 Task: In the  document efficiency.odt Insert the command  'Suggesting 'Email the file to   'softage.1@softage.net', with message attached Action Required: This requires your review and response. and file type: Microsoft Word
Action: Mouse moved to (262, 371)
Screenshot: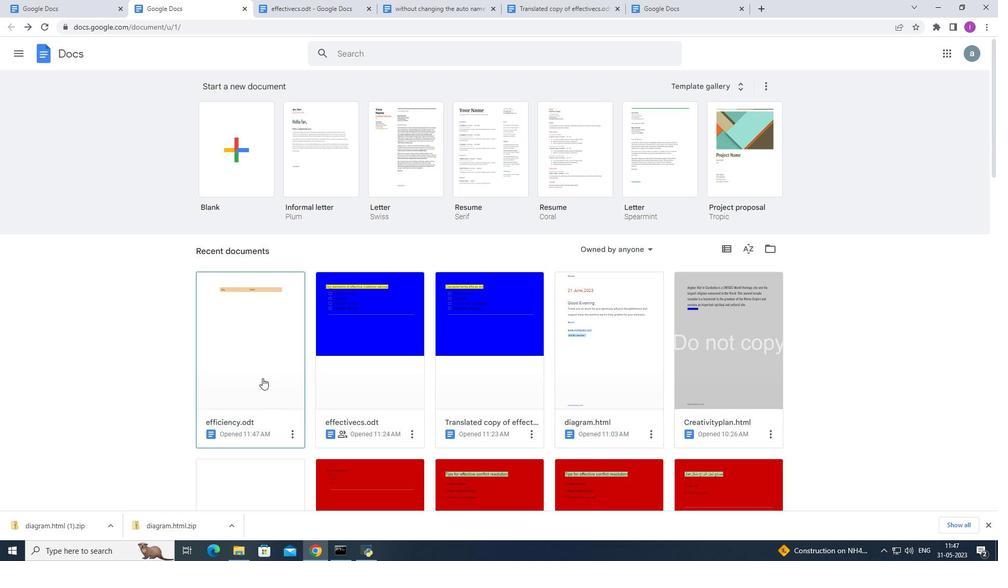 
Action: Mouse pressed left at (262, 371)
Screenshot: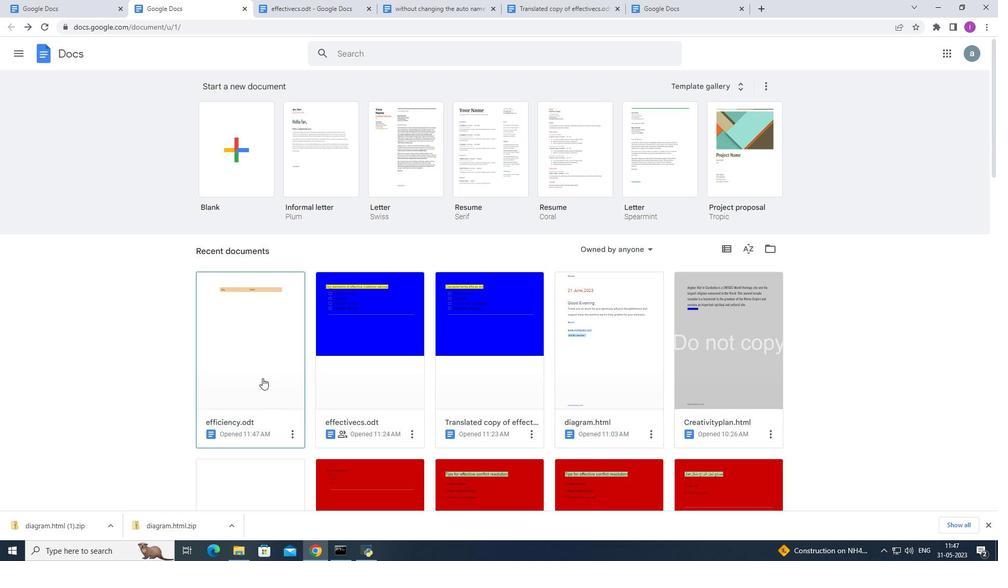 
Action: Mouse moved to (948, 80)
Screenshot: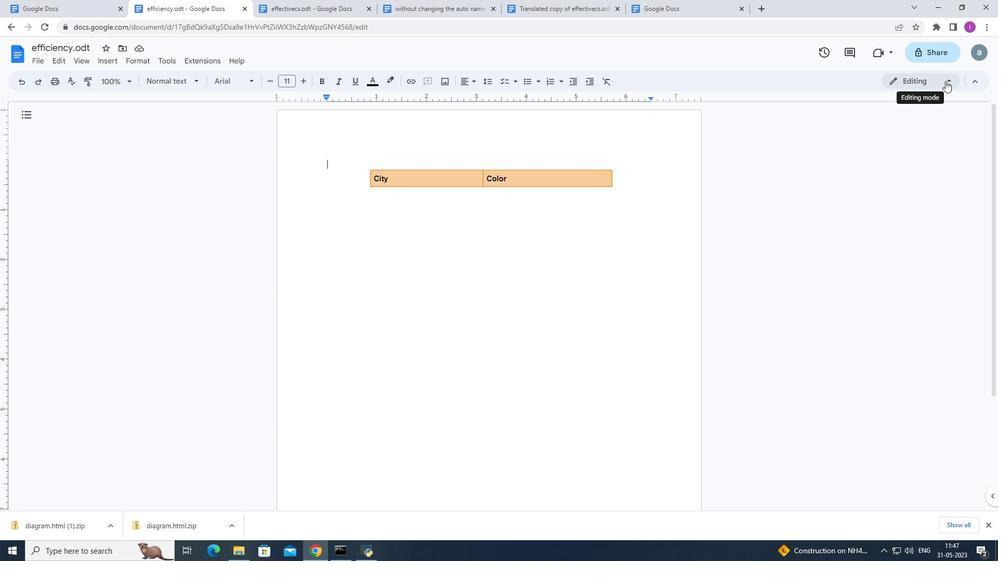 
Action: Mouse pressed left at (948, 80)
Screenshot: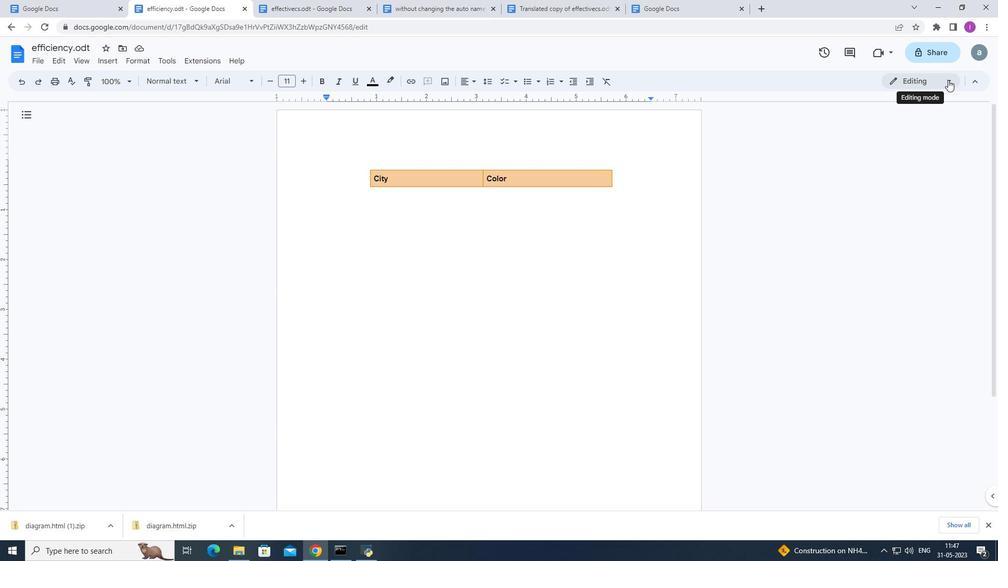 
Action: Mouse moved to (906, 125)
Screenshot: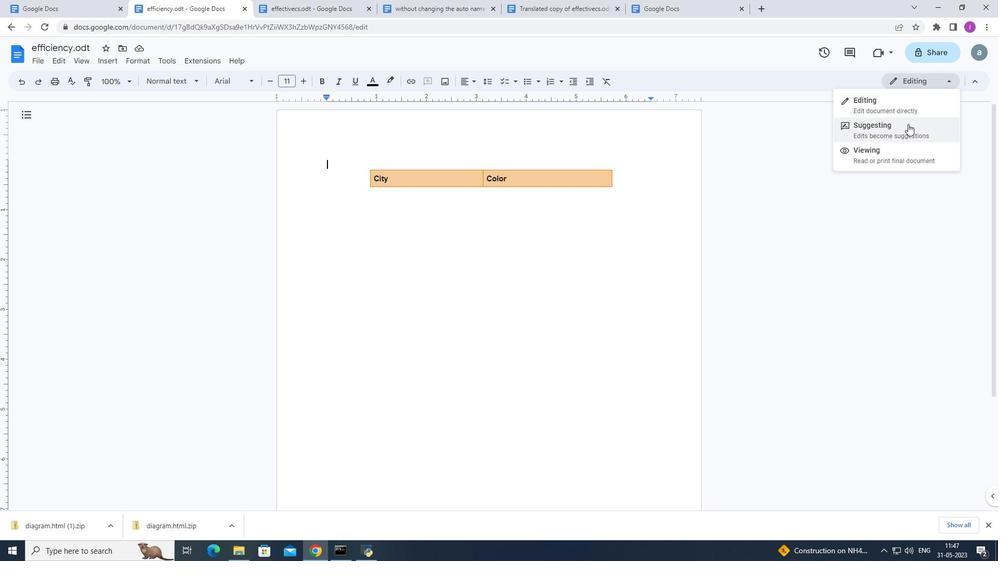 
Action: Mouse pressed left at (906, 125)
Screenshot: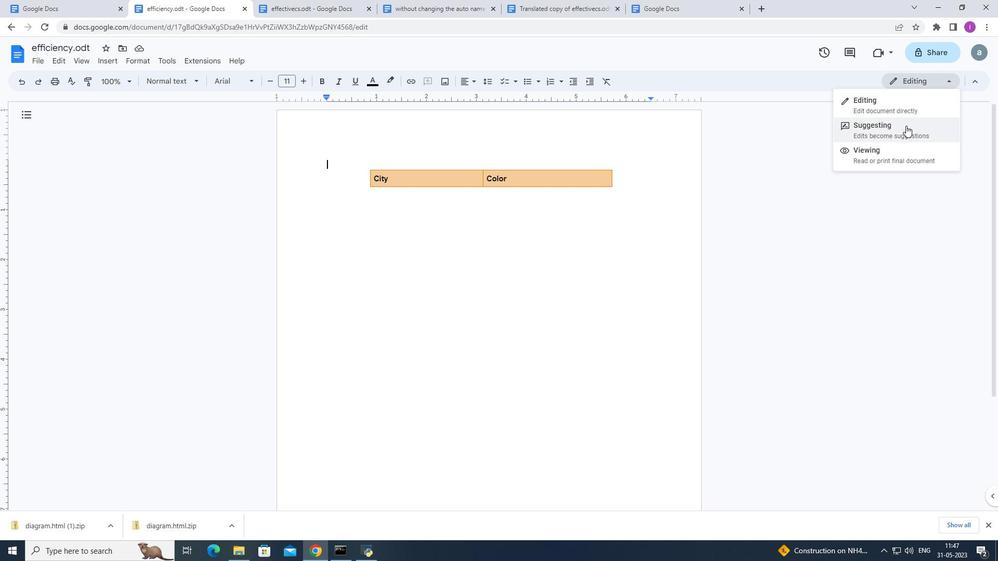 
Action: Mouse moved to (34, 61)
Screenshot: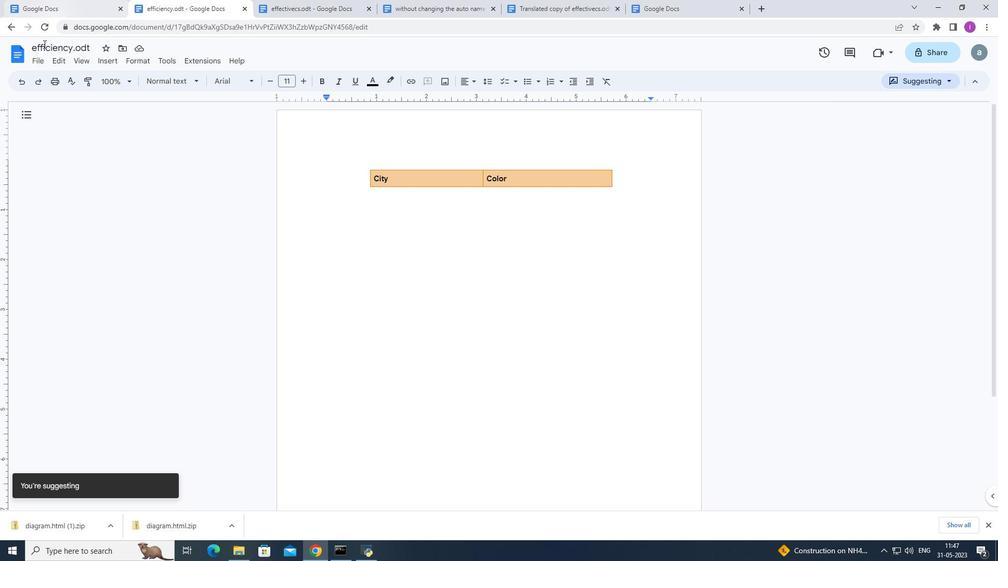 
Action: Mouse pressed left at (34, 61)
Screenshot: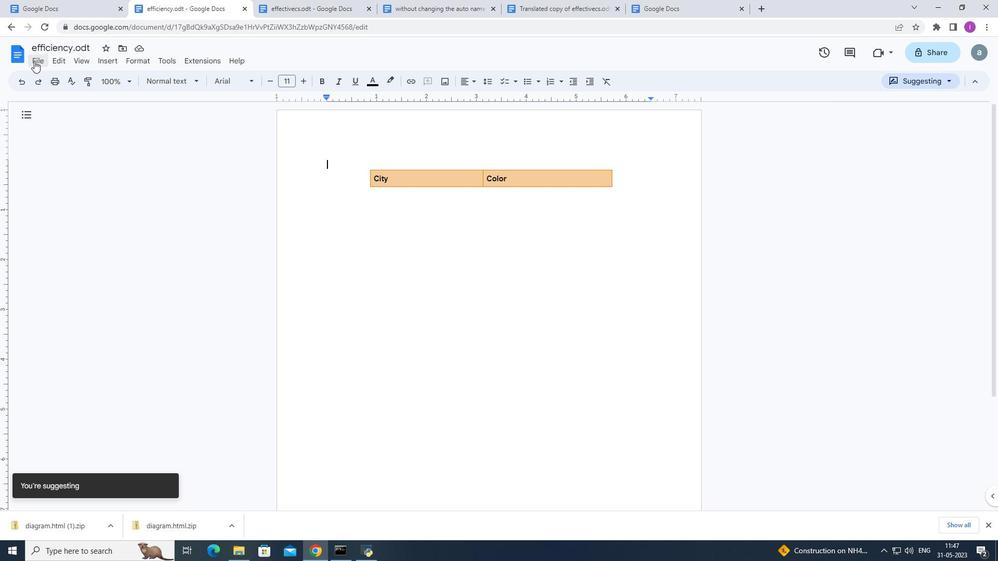
Action: Mouse moved to (249, 153)
Screenshot: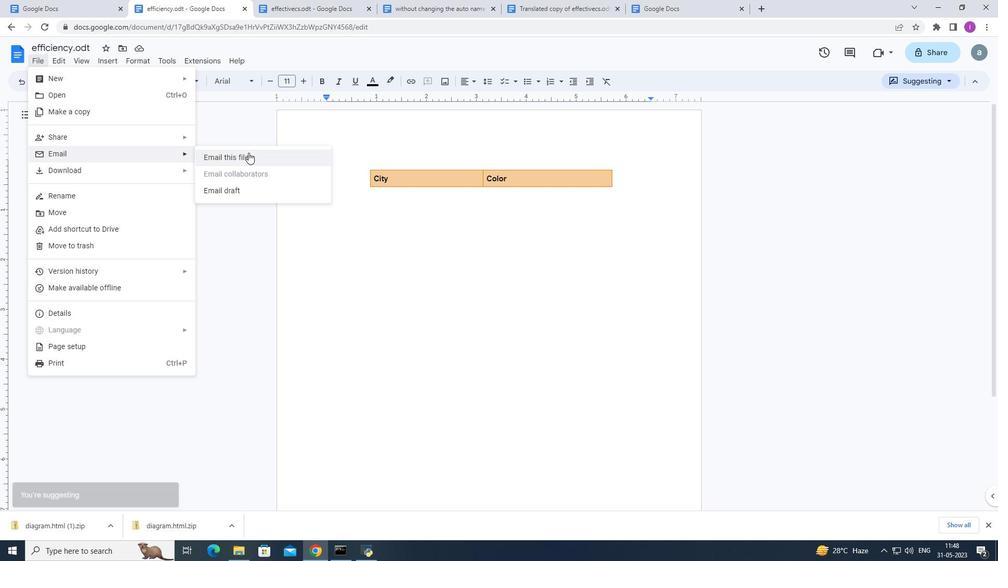 
Action: Mouse pressed left at (249, 153)
Screenshot: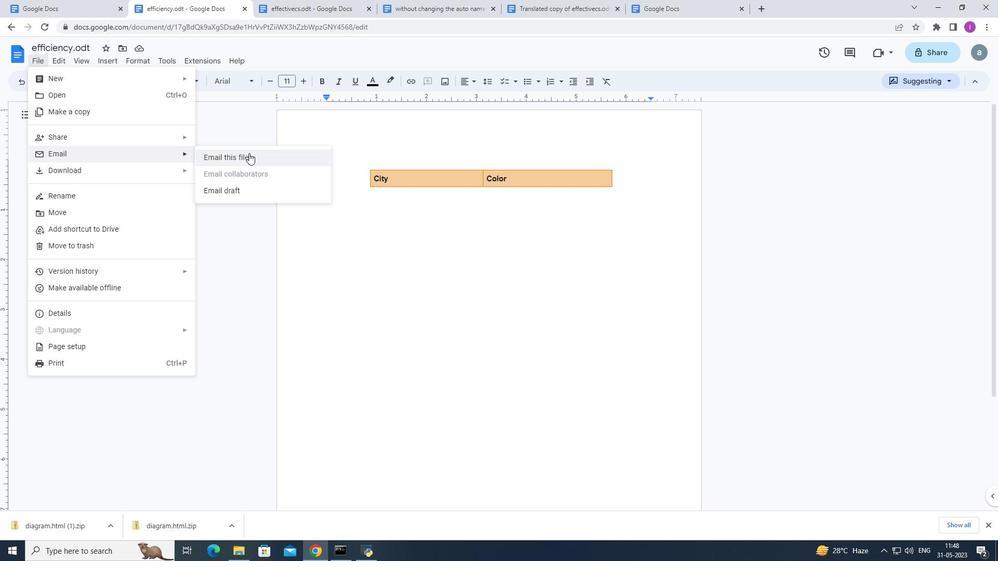 
Action: Mouse moved to (998, 164)
Screenshot: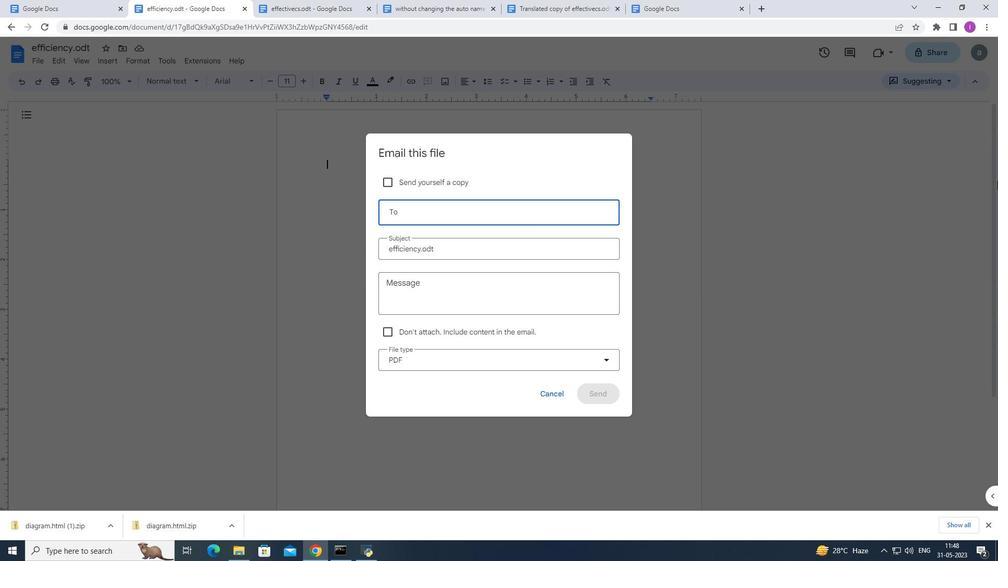 
Action: Key pressed softage
Screenshot: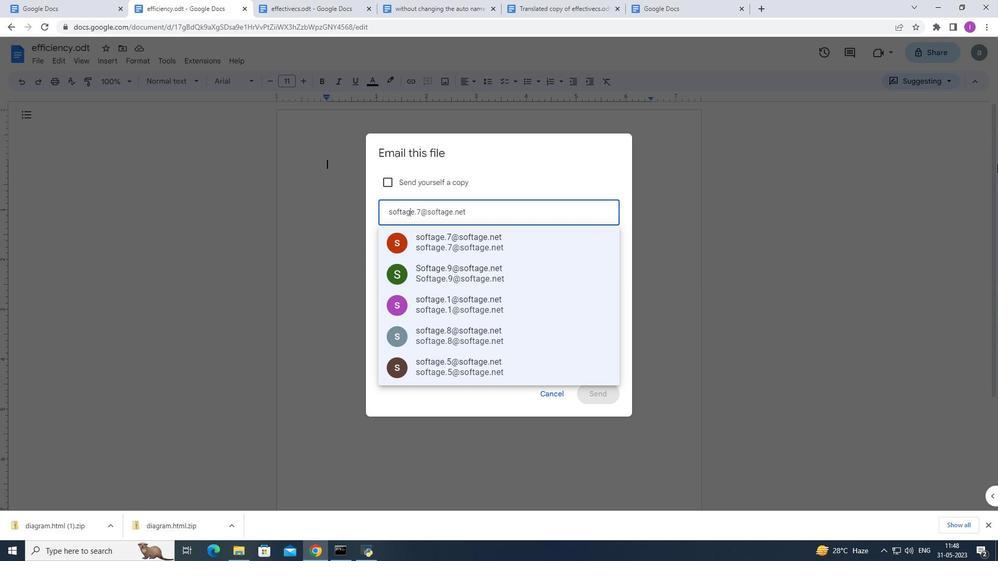 
Action: Mouse moved to (485, 299)
Screenshot: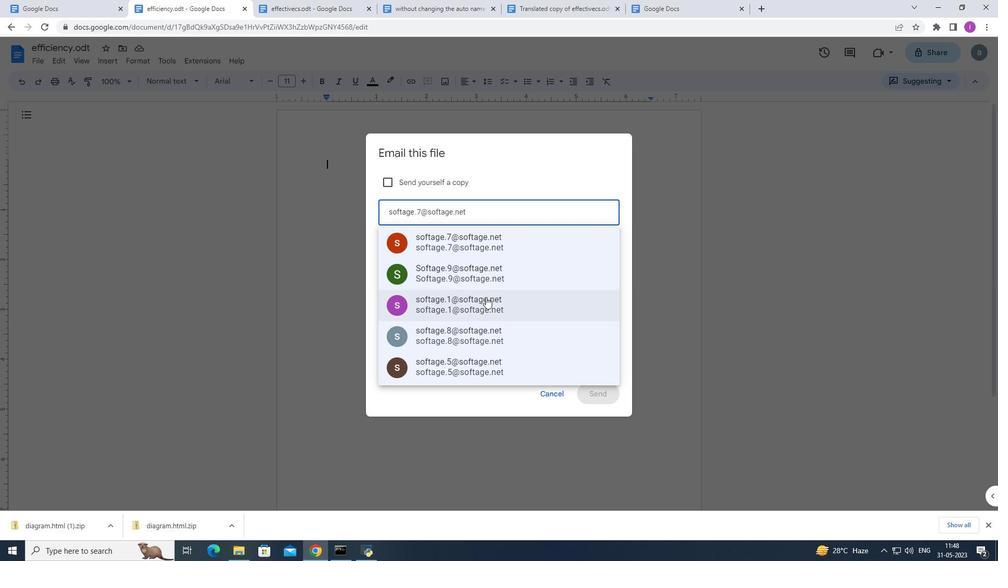 
Action: Mouse pressed left at (485, 299)
Screenshot: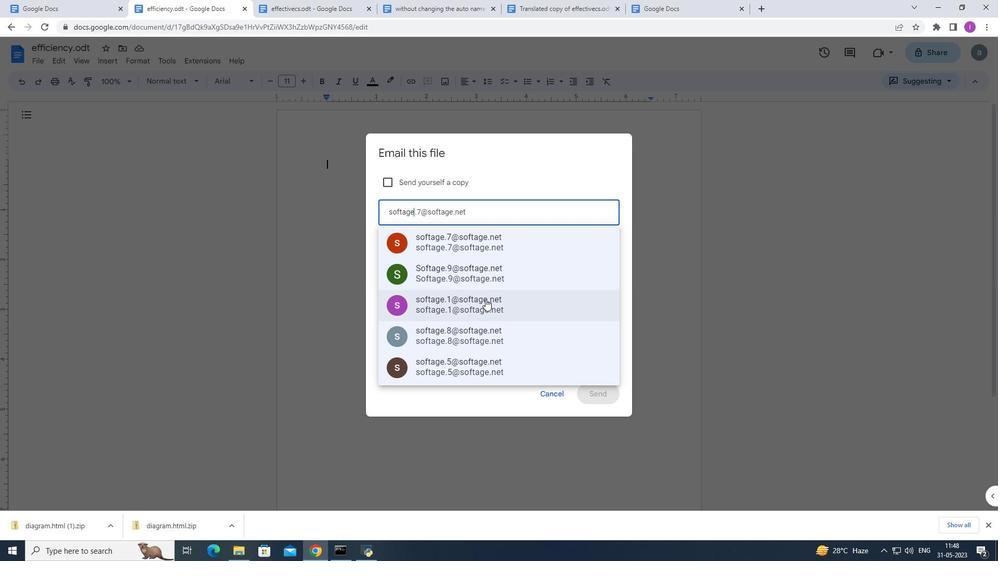 
Action: Mouse moved to (404, 287)
Screenshot: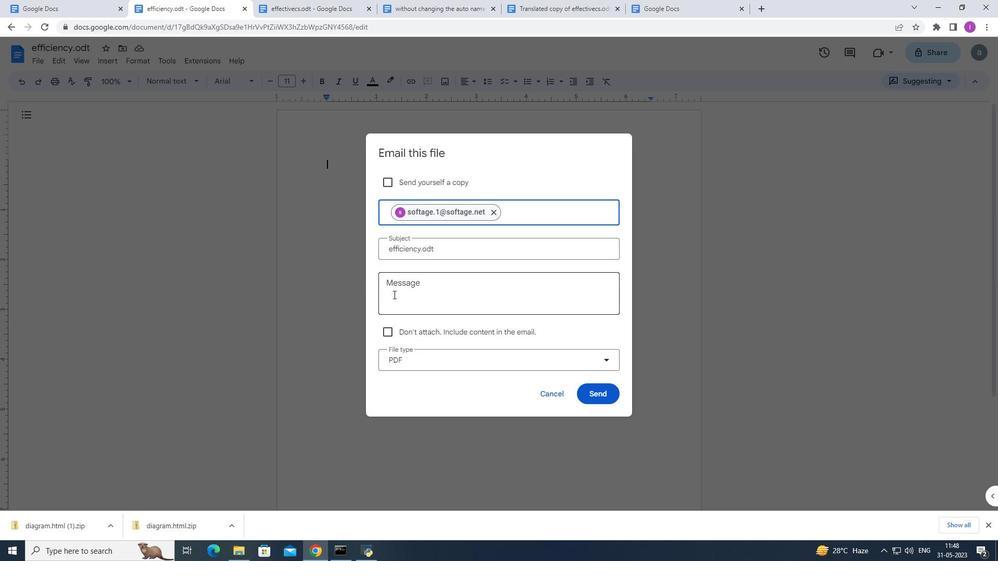 
Action: Mouse pressed left at (404, 287)
Screenshot: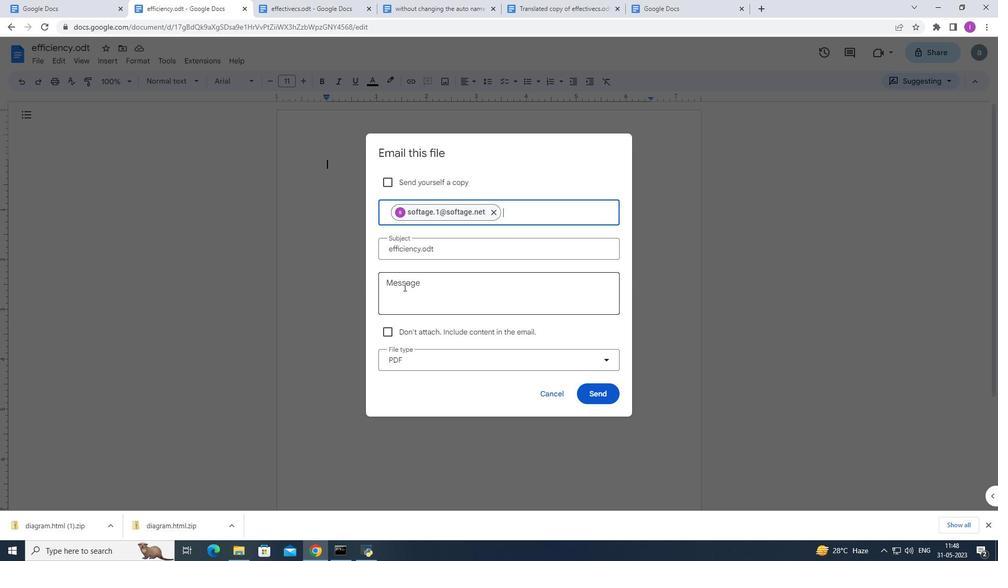 
Action: Mouse moved to (997, 160)
Screenshot: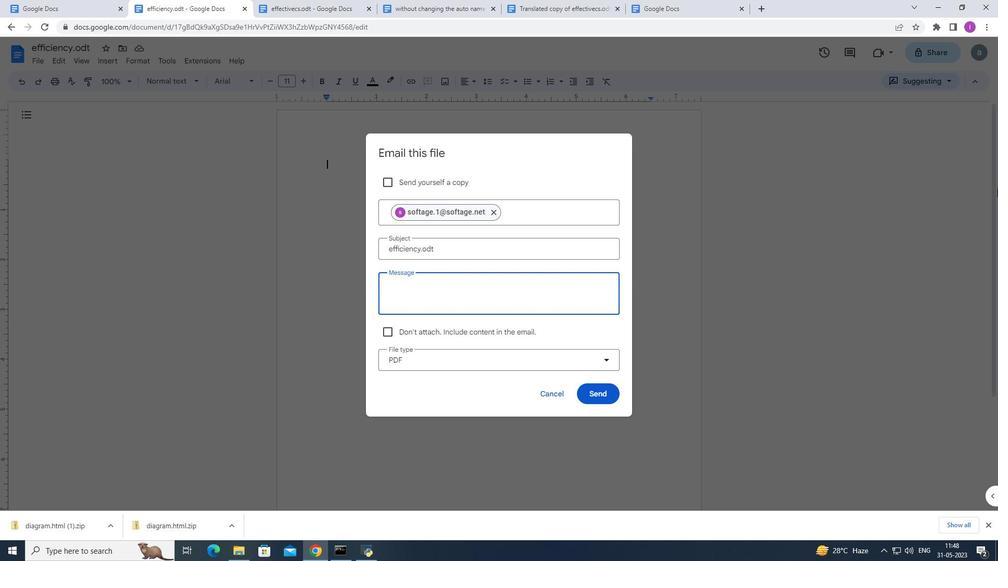 
Action: Key pressed <Key.shift>T
Screenshot: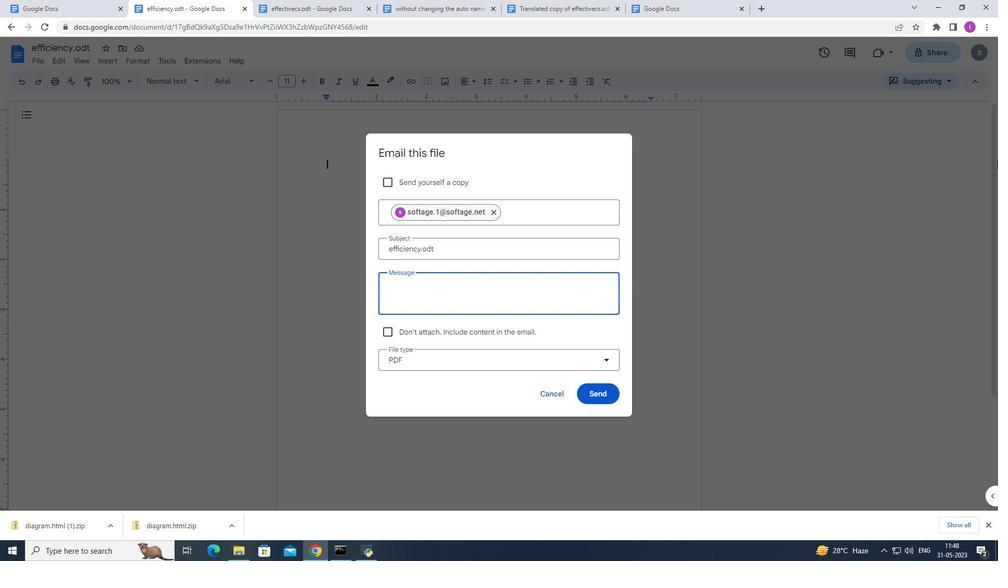 
Action: Mouse moved to (998, 160)
Screenshot: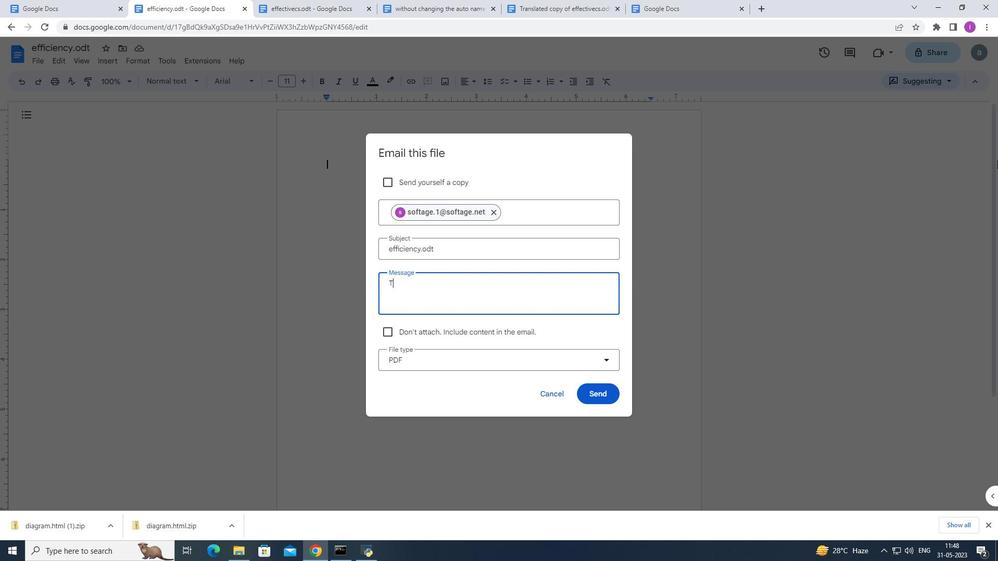 
Action: Key pressed h
Screenshot: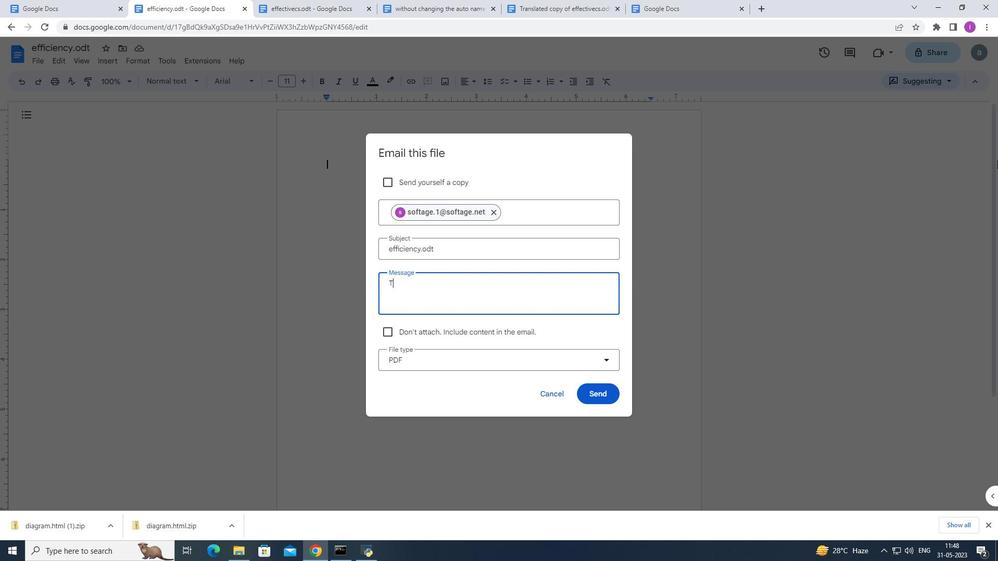 
Action: Mouse moved to (1002, 170)
Screenshot: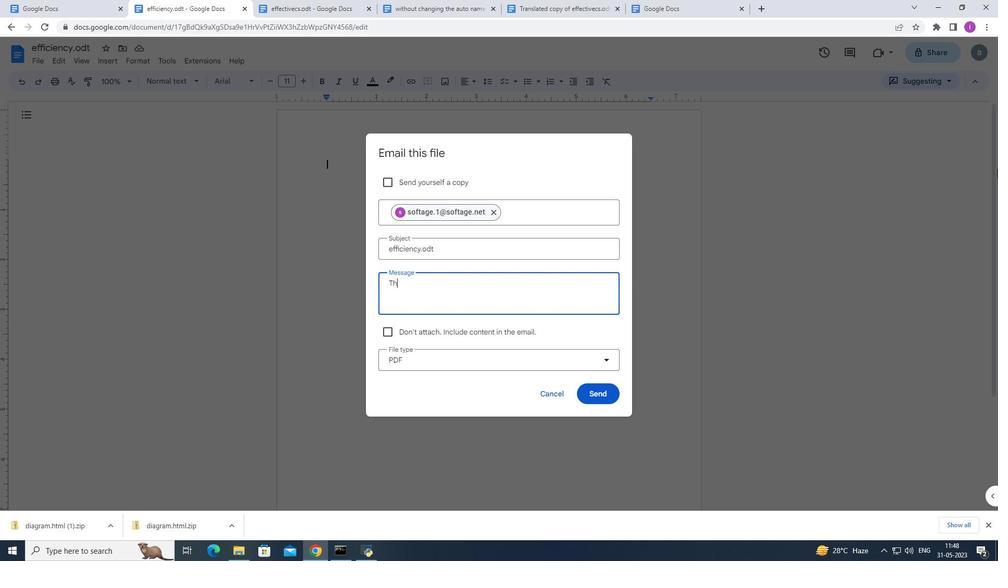 
Action: Key pressed i
Screenshot: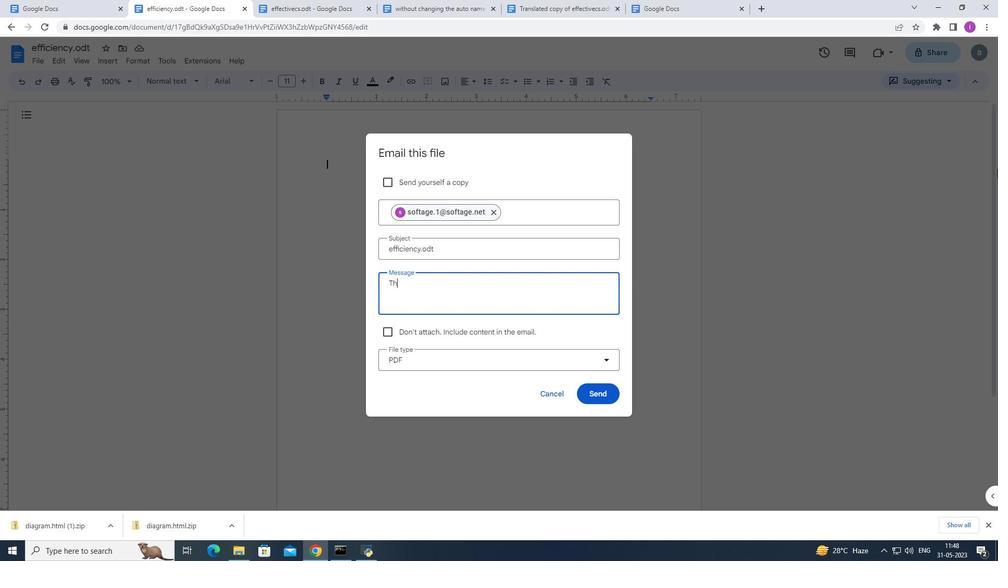 
Action: Mouse moved to (999, 170)
Screenshot: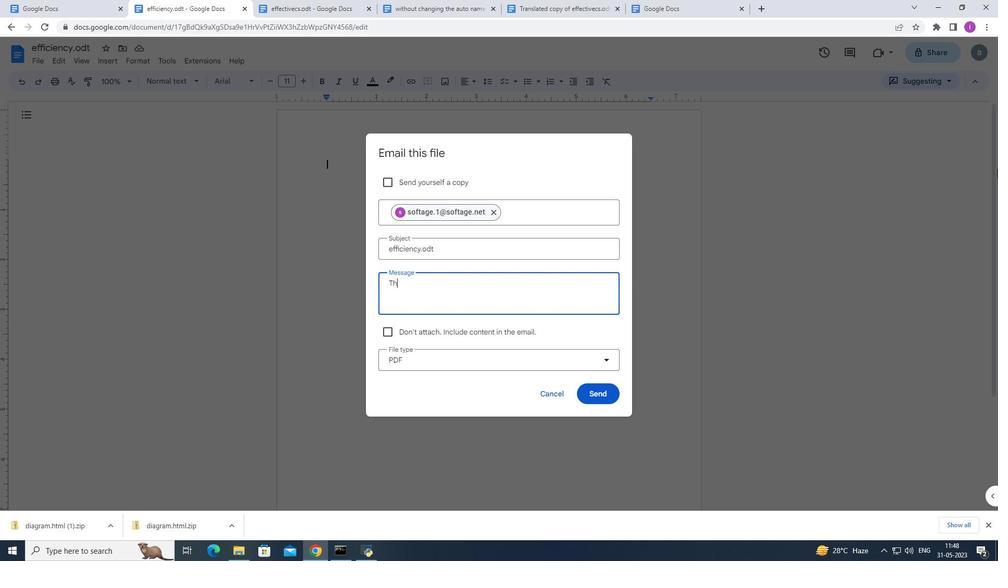 
Action: Key pressed s<Key.space>requres<Key.backspace><Key.backspace>
Screenshot: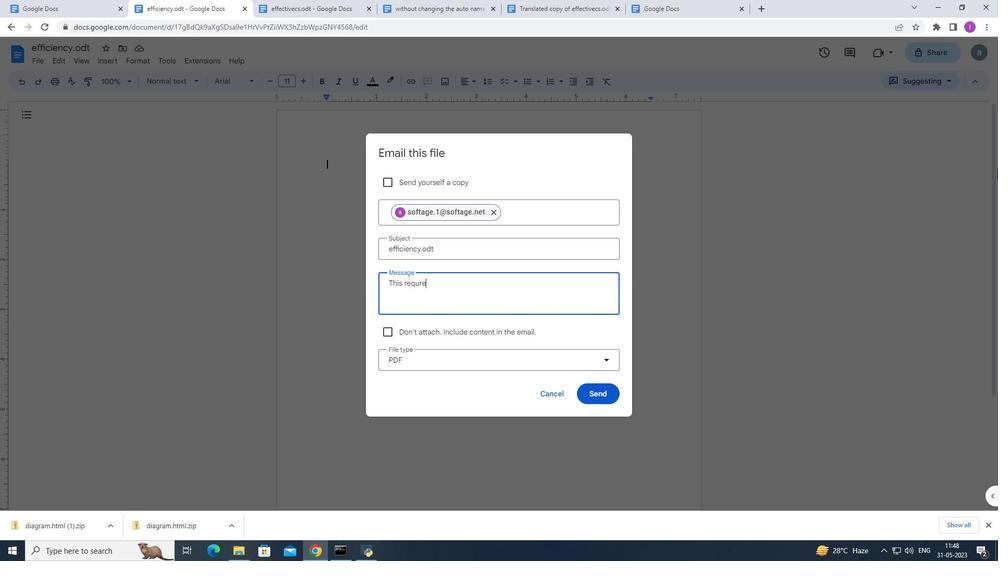 
Action: Mouse moved to (998, 260)
Screenshot: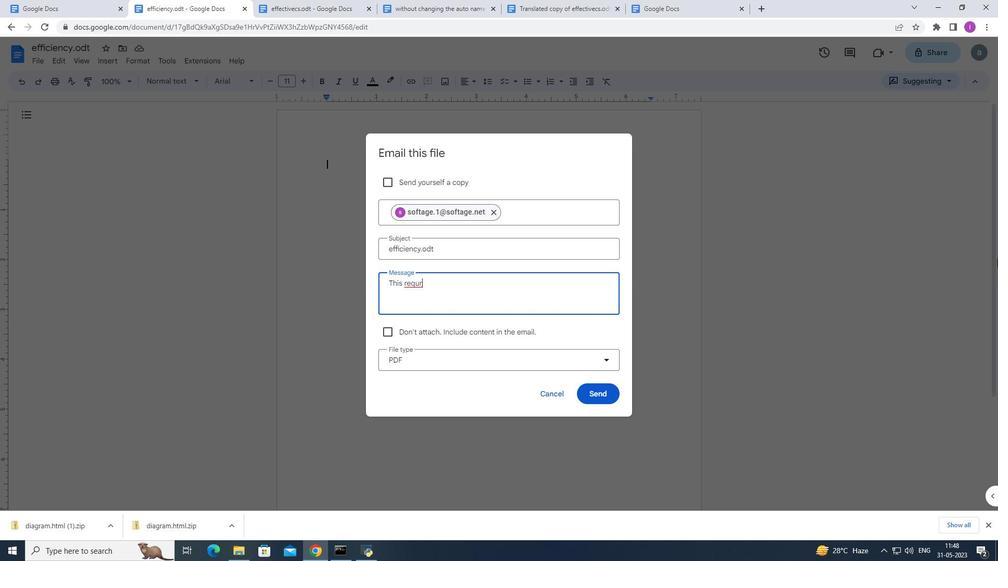 
Action: Key pressed <Key.backspace>ires<Key.space>your<Key.space>review<Key.space>and<Key.space>response
Screenshot: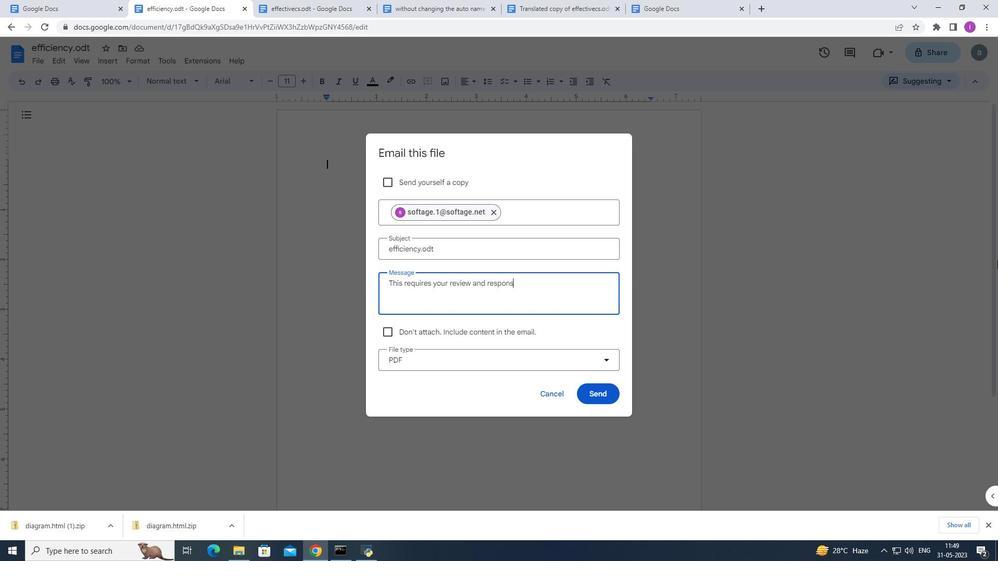 
Action: Mouse moved to (606, 359)
Screenshot: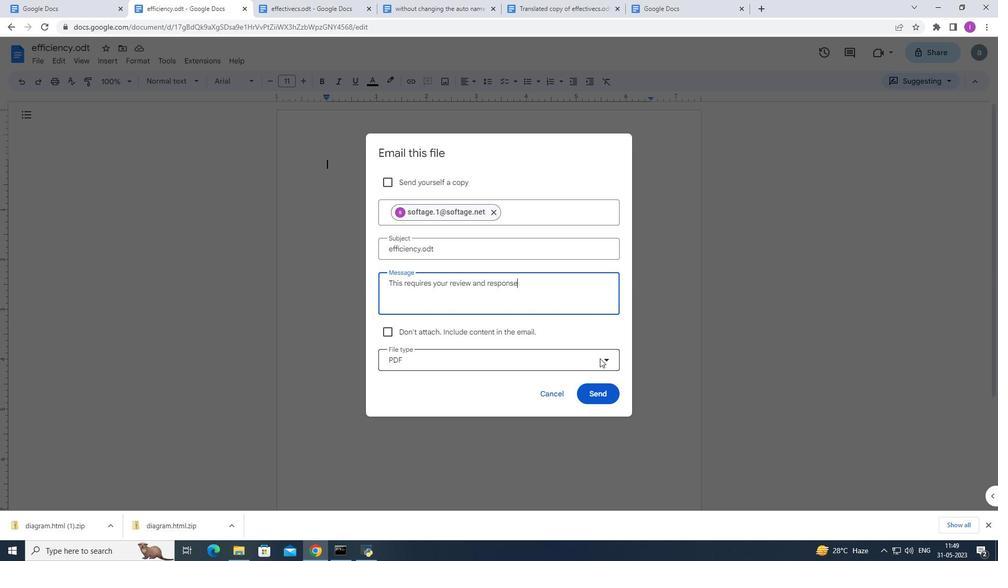 
Action: Mouse pressed left at (606, 359)
Screenshot: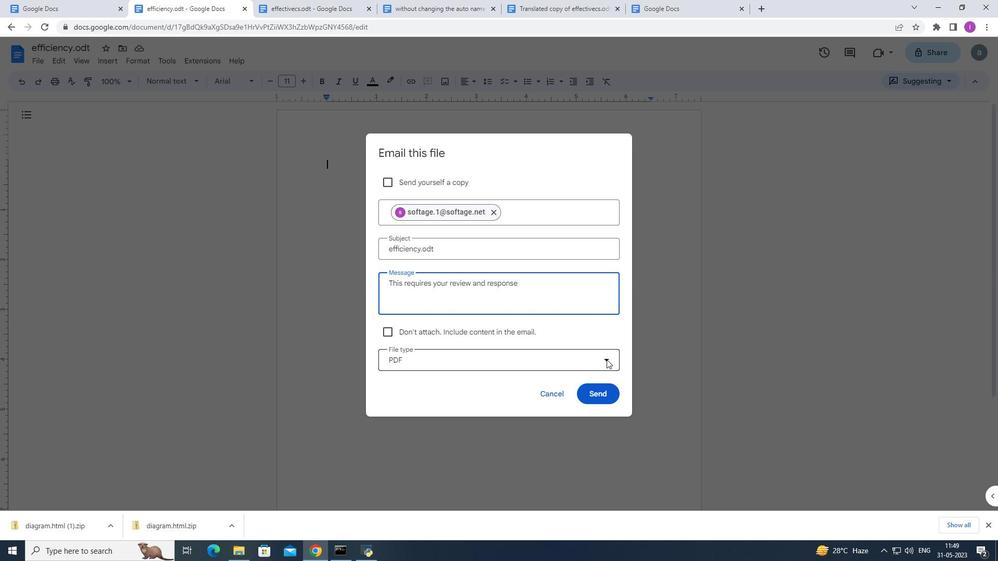 
Action: Mouse moved to (493, 447)
Screenshot: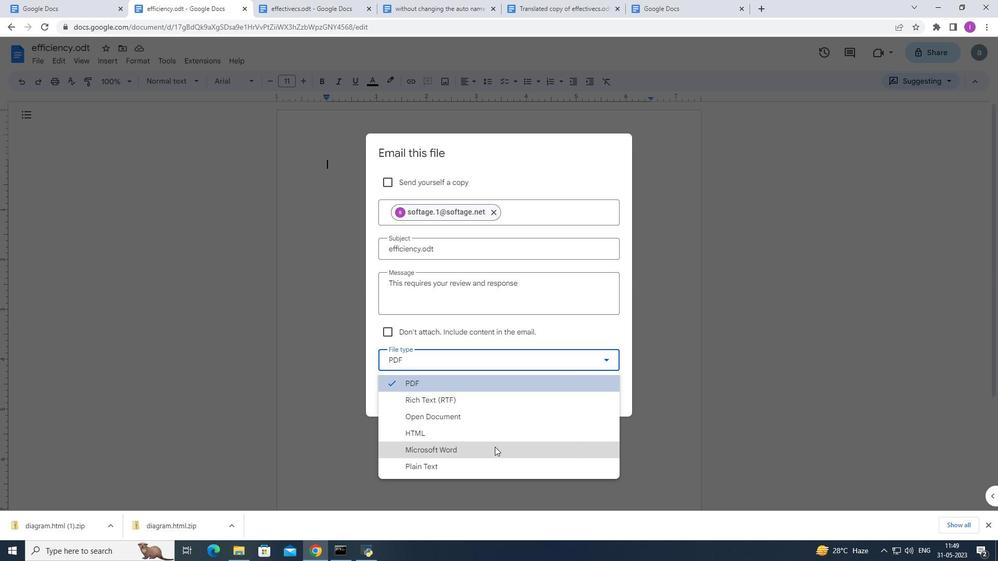 
Action: Mouse pressed left at (493, 447)
Screenshot: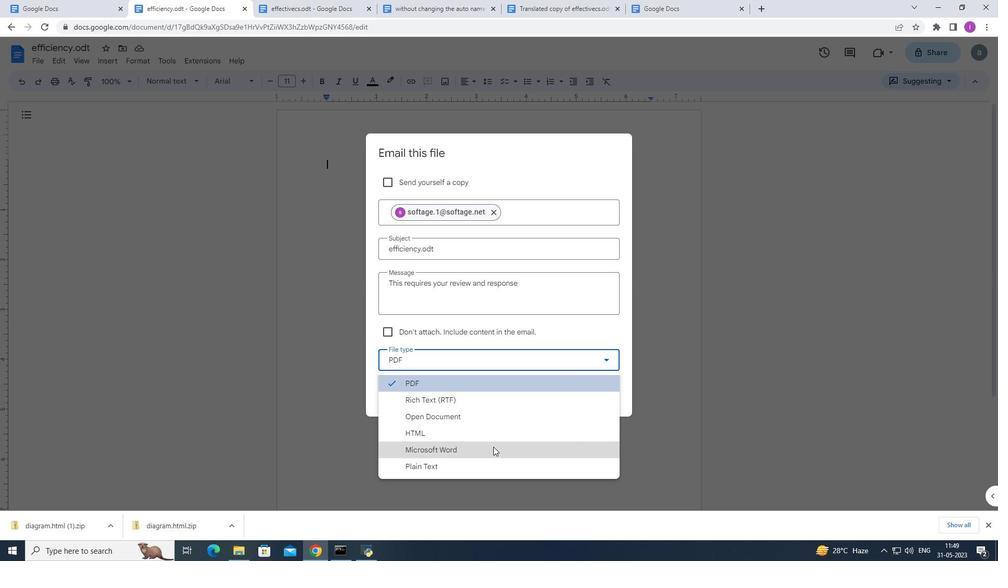 
Action: Mouse moved to (594, 395)
Screenshot: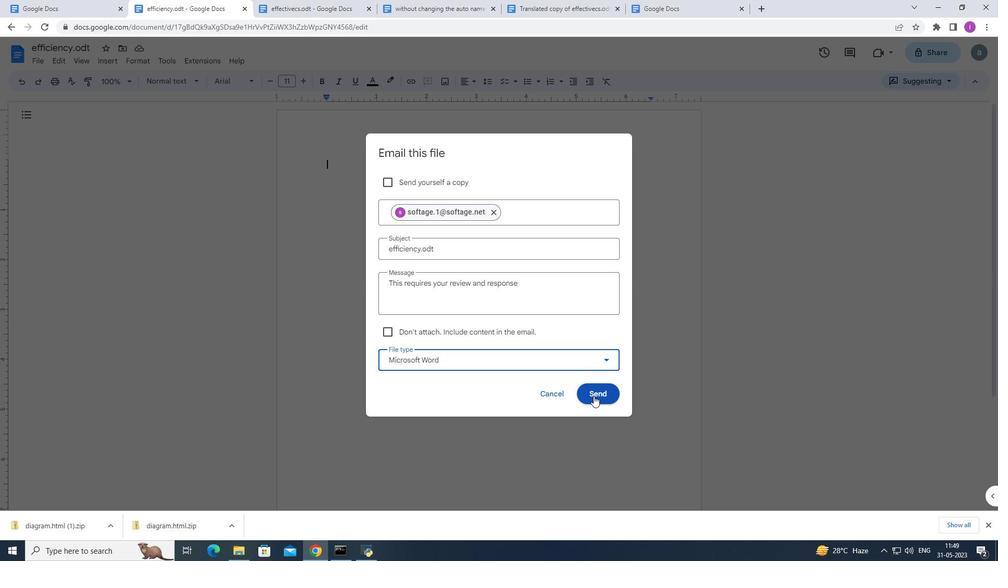 
Action: Mouse pressed left at (594, 395)
Screenshot: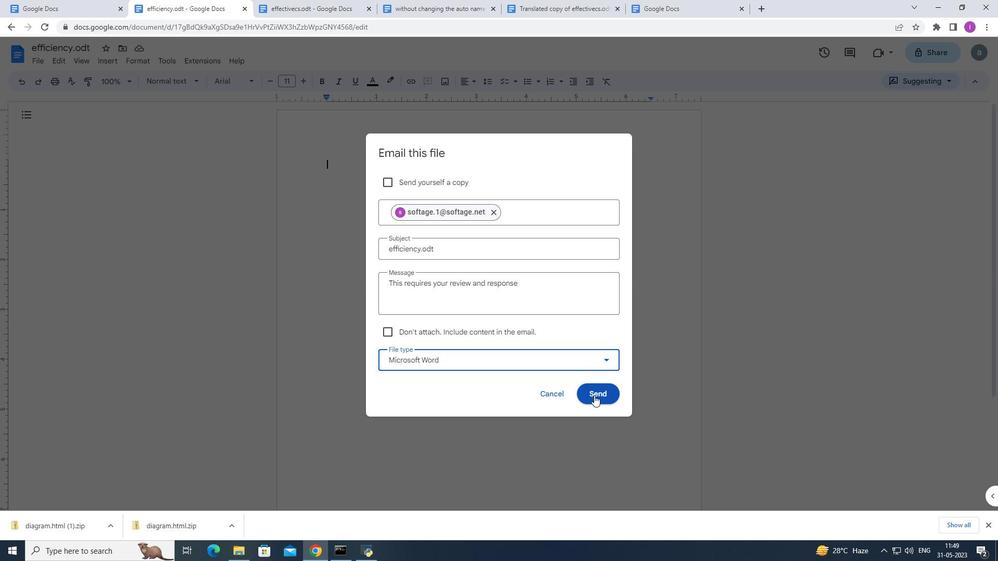 
